 Task: Add Mission Street Tacos Flour Tortillas to the cart.
Action: Mouse moved to (24, 100)
Screenshot: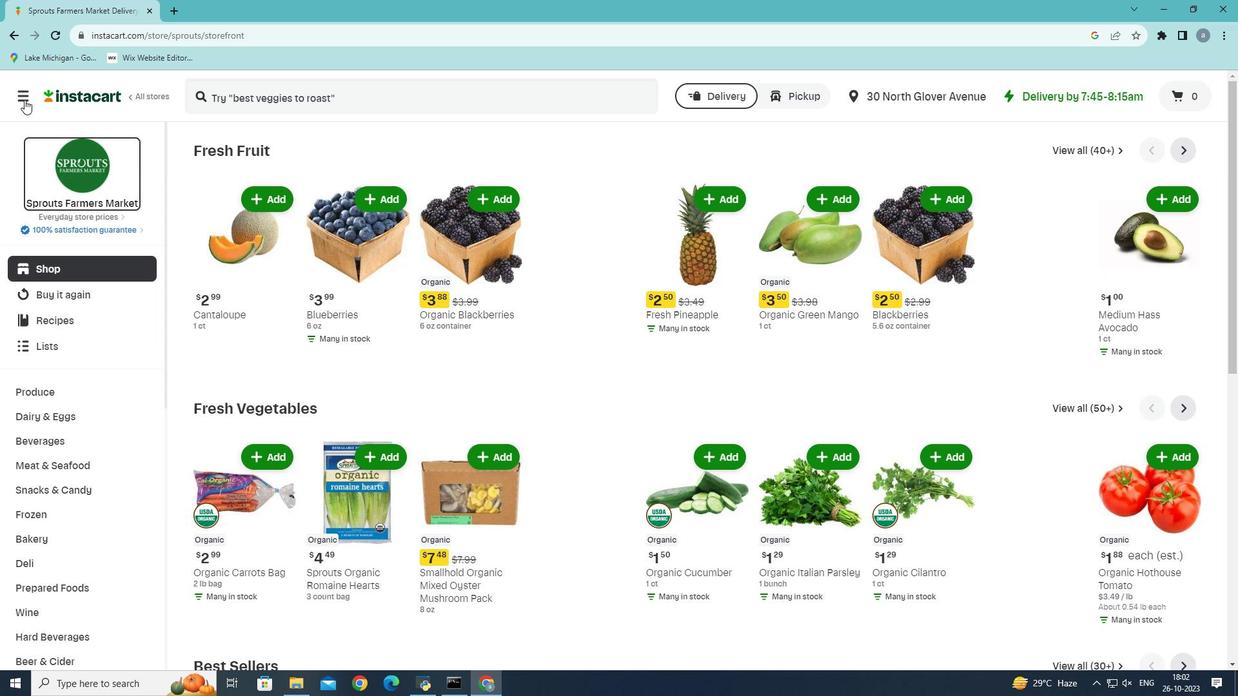 
Action: Mouse pressed left at (24, 100)
Screenshot: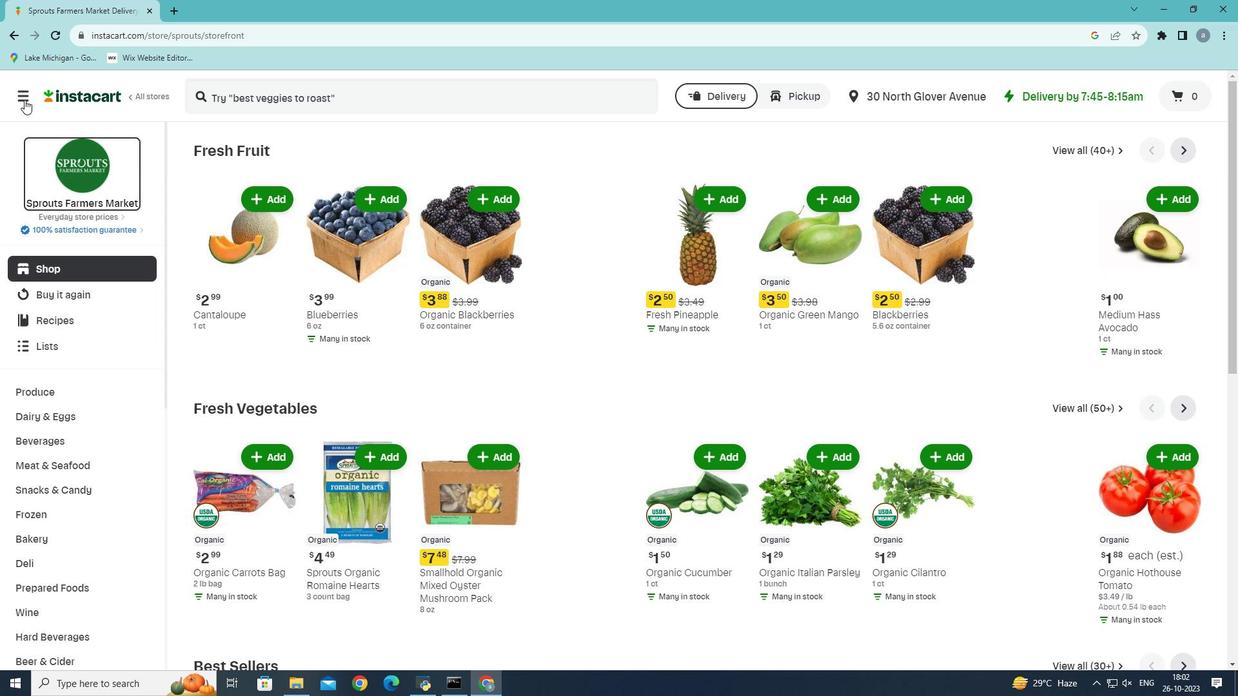 
Action: Mouse moved to (56, 372)
Screenshot: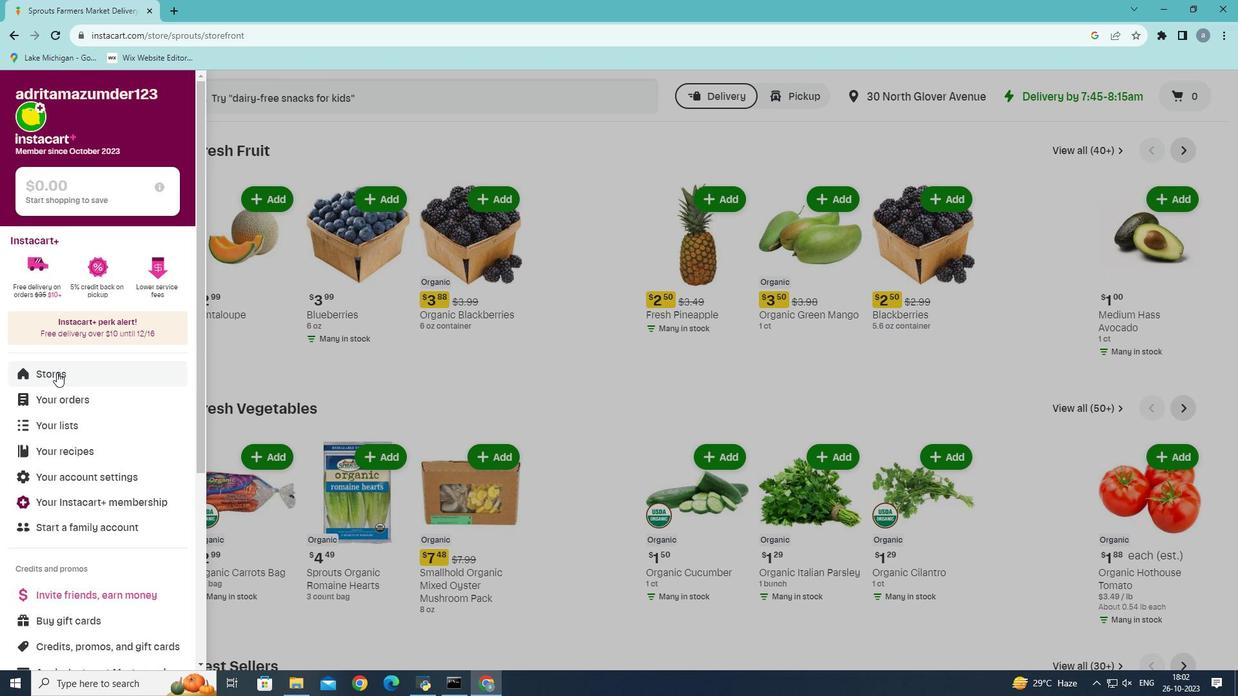 
Action: Mouse pressed left at (56, 372)
Screenshot: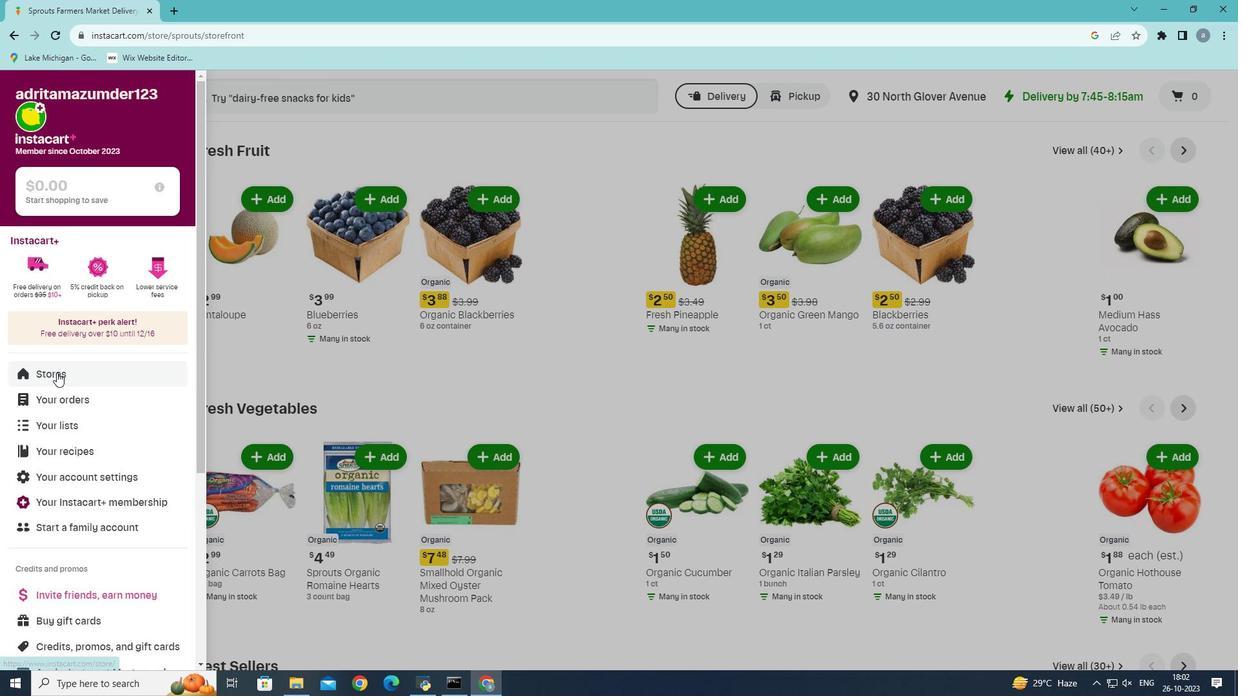 
Action: Mouse moved to (312, 145)
Screenshot: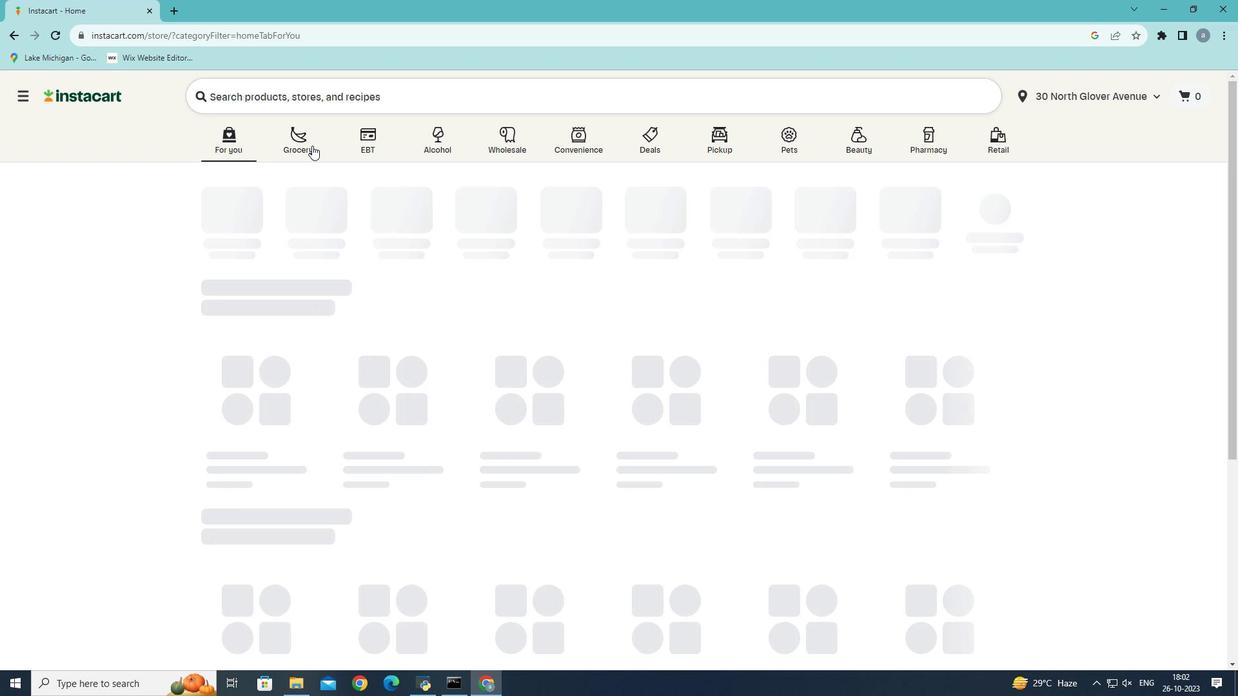 
Action: Mouse pressed left at (312, 145)
Screenshot: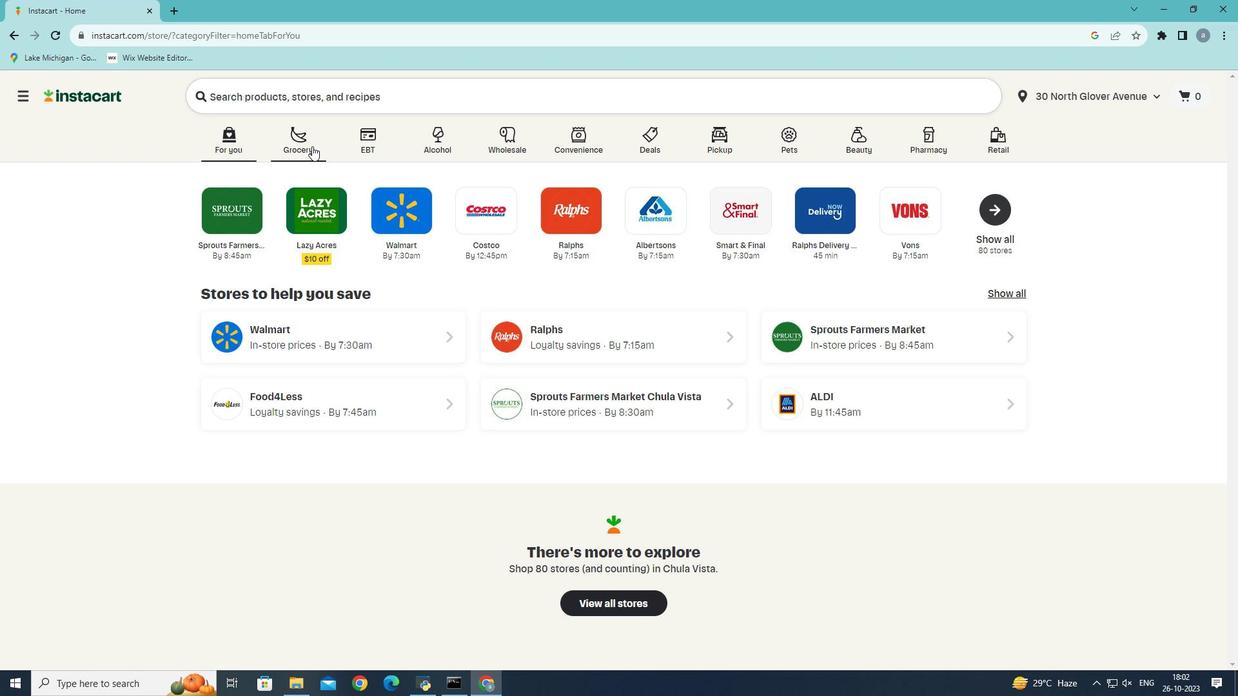 
Action: Mouse moved to (316, 402)
Screenshot: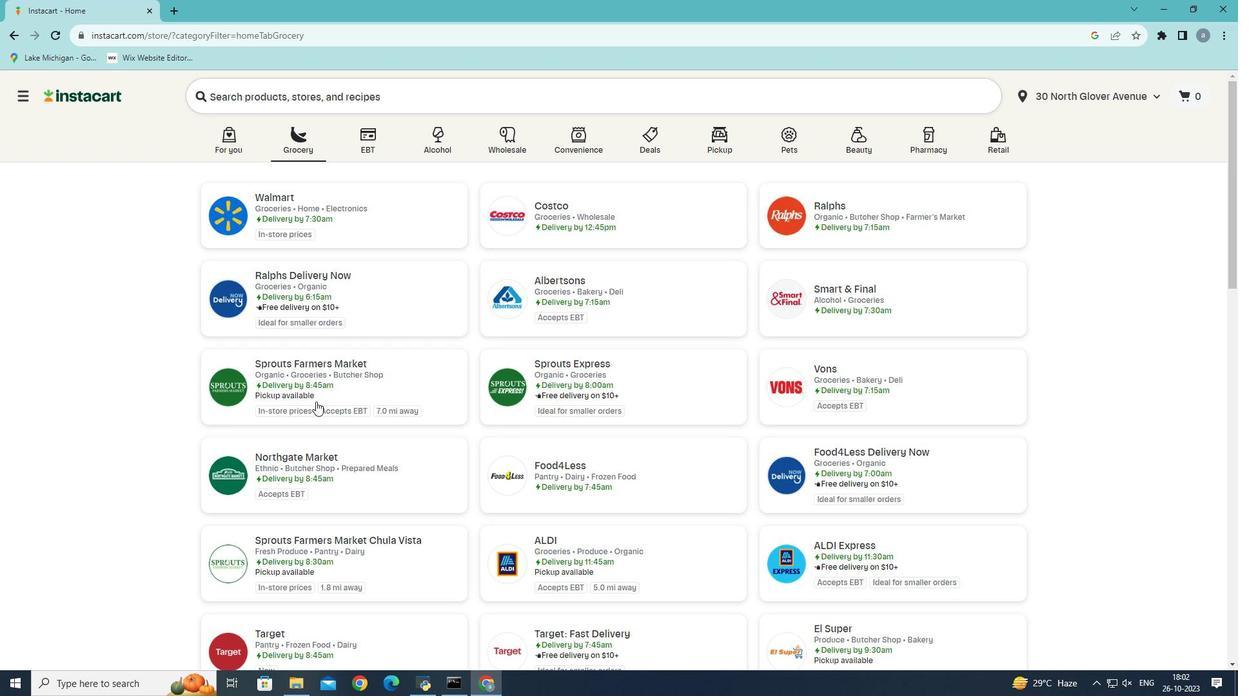 
Action: Mouse pressed left at (316, 402)
Screenshot: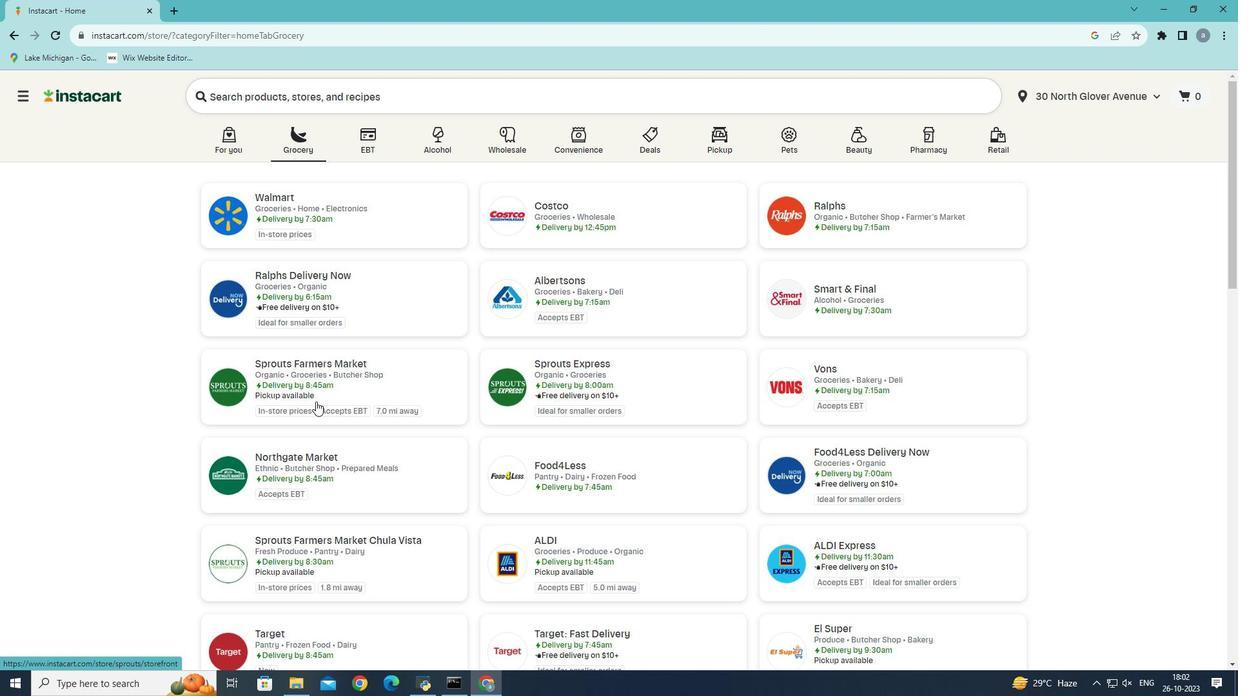 
Action: Mouse pressed left at (316, 402)
Screenshot: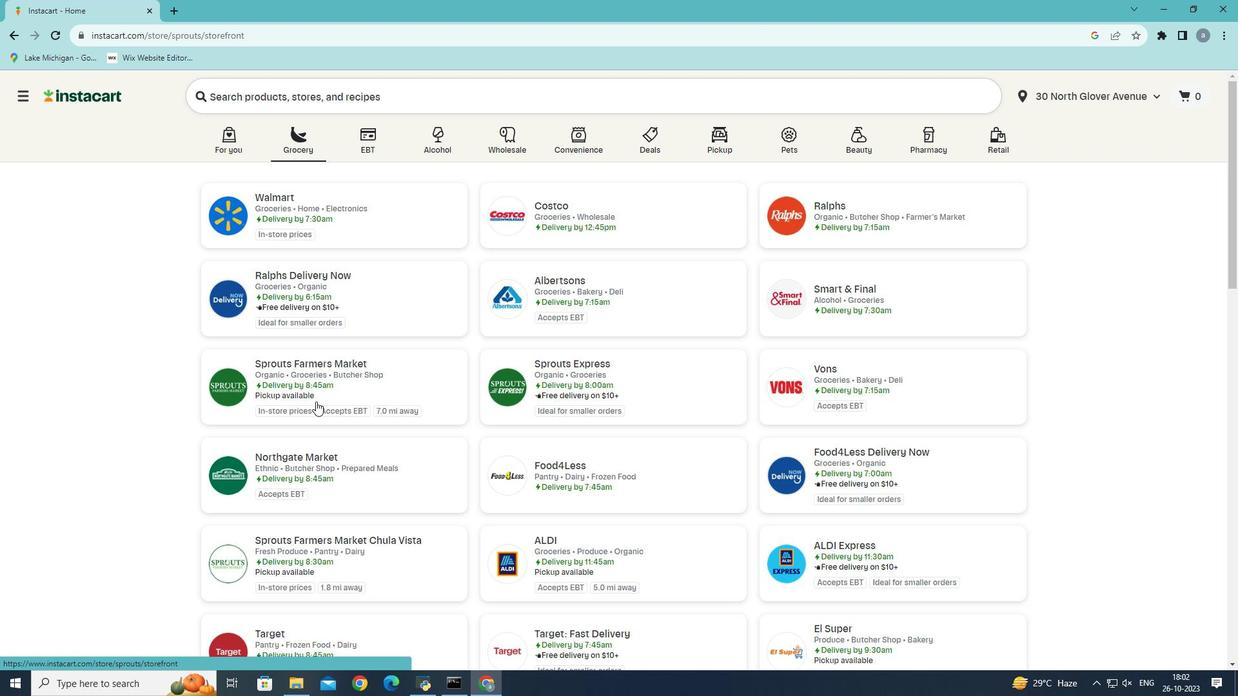 
Action: Mouse moved to (54, 547)
Screenshot: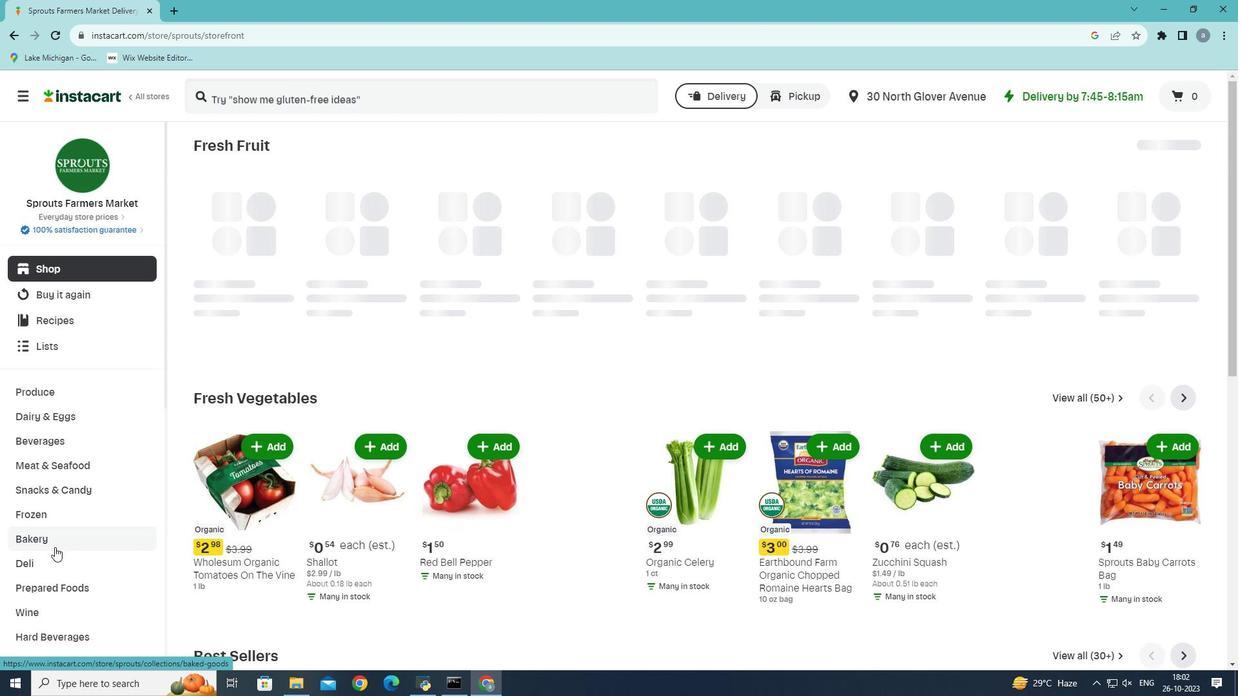 
Action: Mouse pressed left at (54, 547)
Screenshot: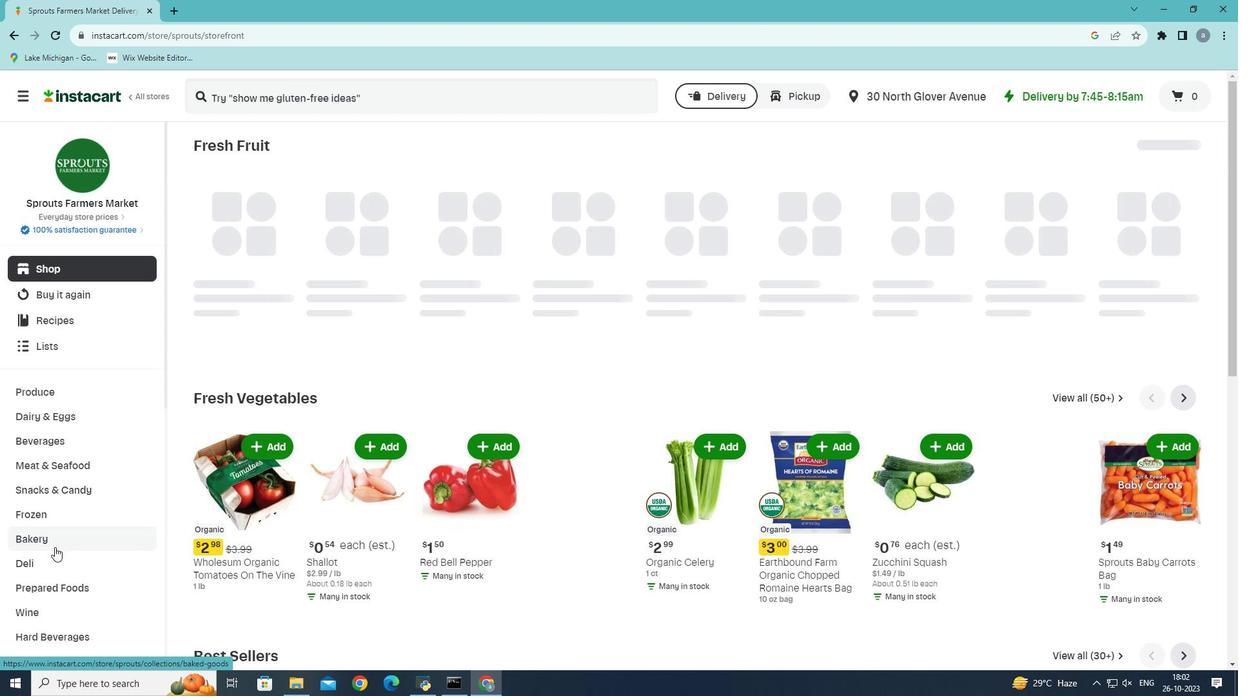 
Action: Mouse pressed left at (54, 547)
Screenshot: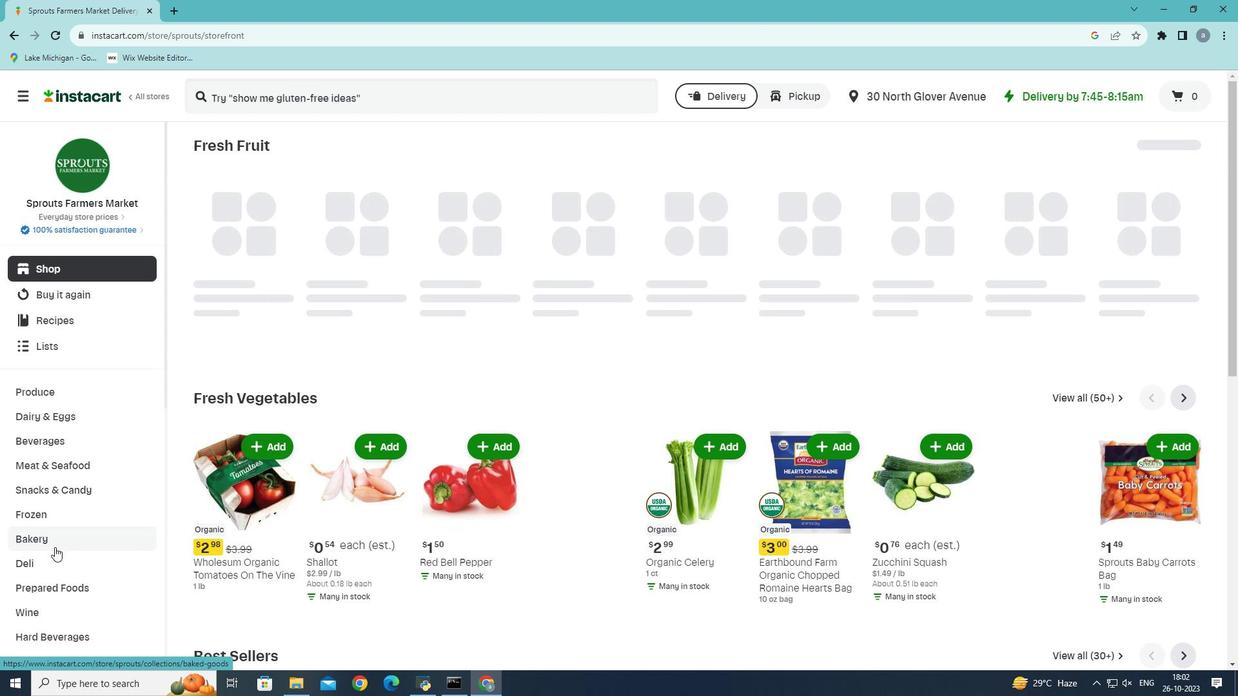 
Action: Mouse moved to (946, 183)
Screenshot: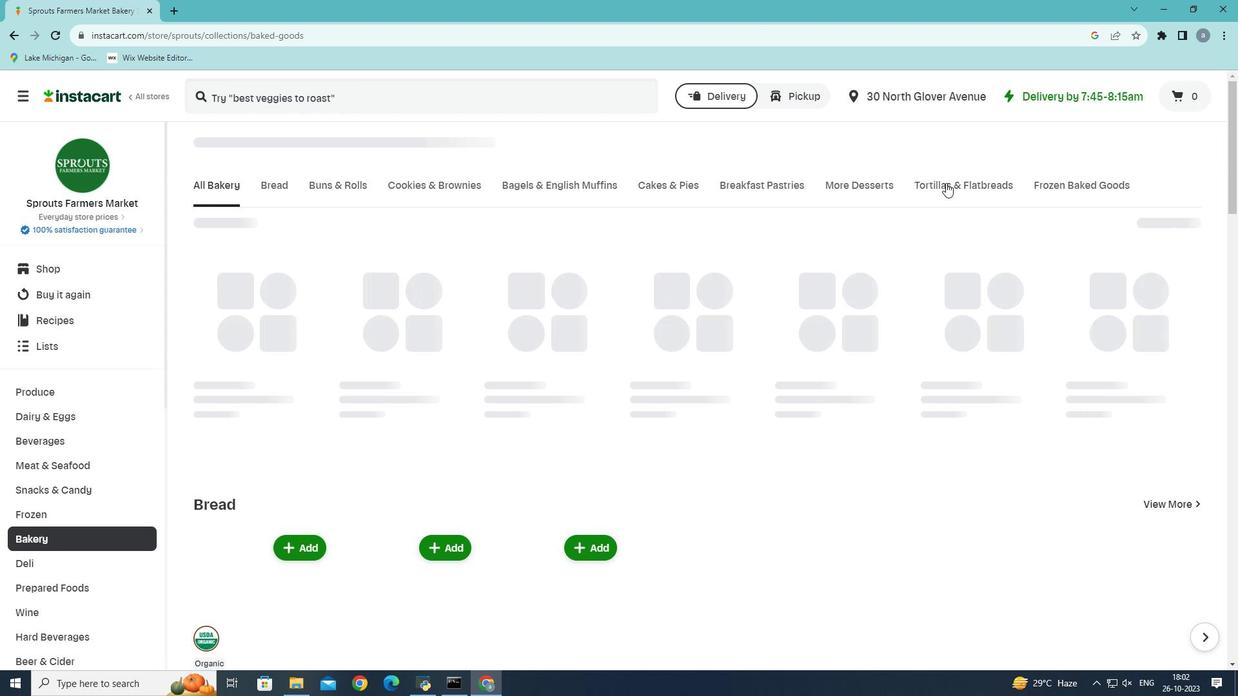 
Action: Mouse pressed left at (946, 183)
Screenshot: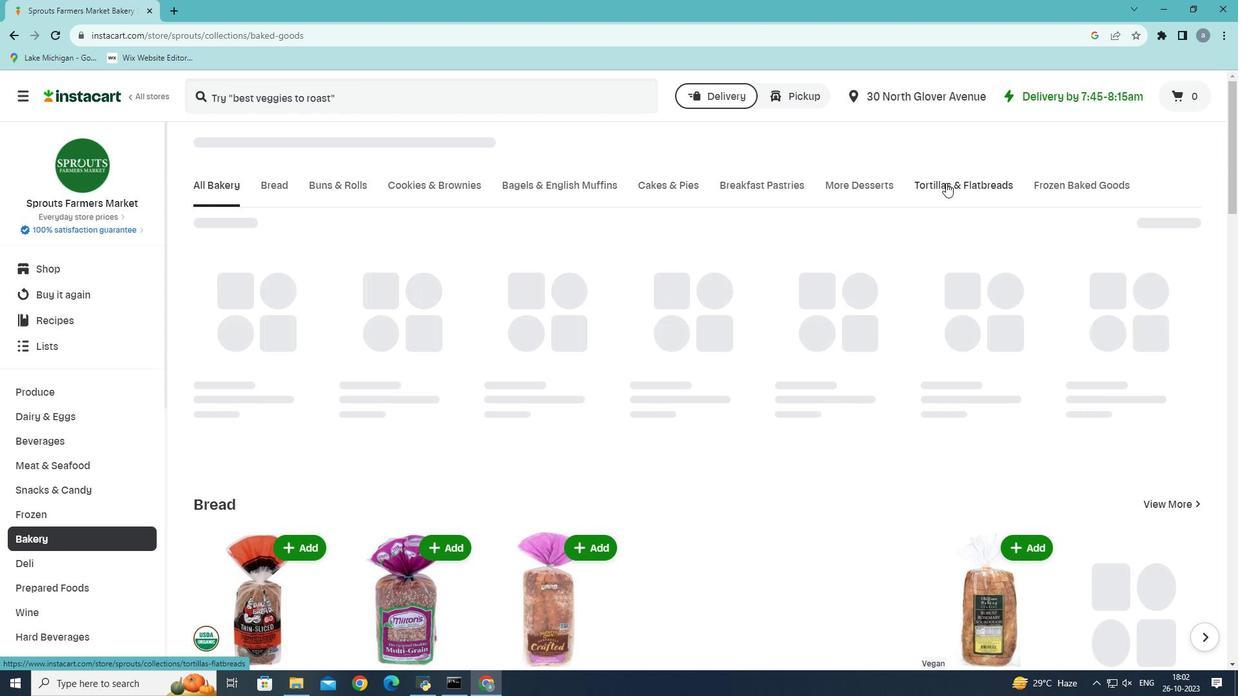 
Action: Mouse moved to (297, 233)
Screenshot: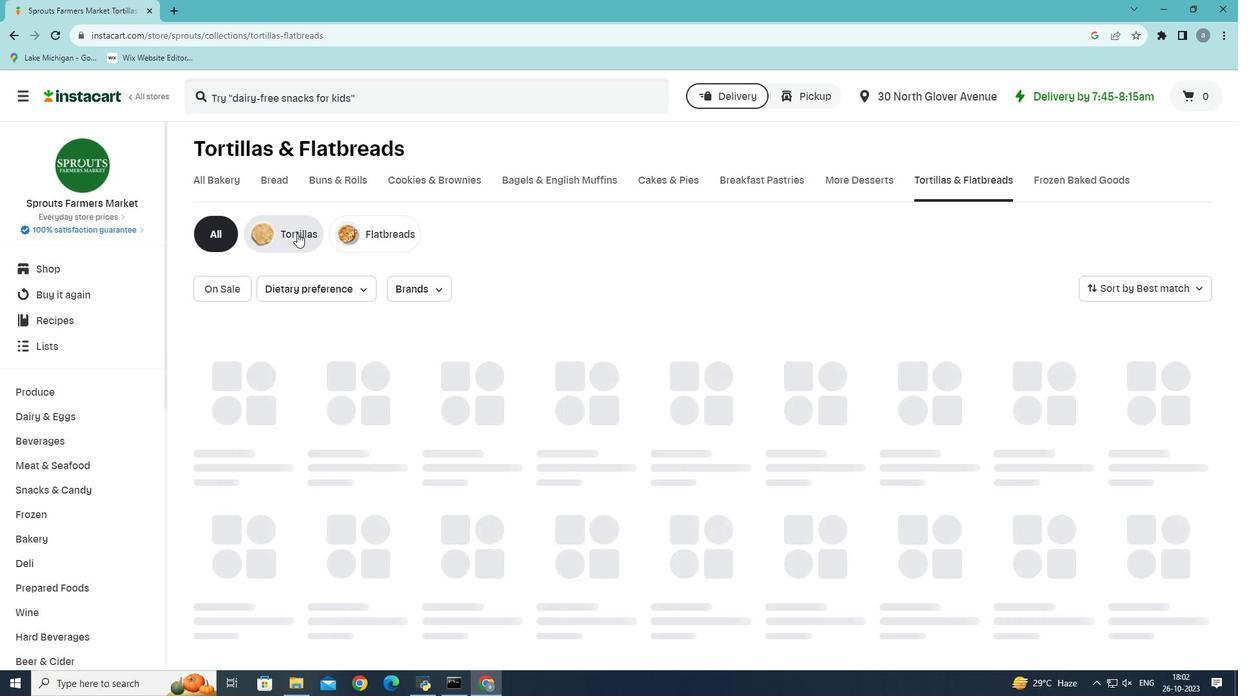 
Action: Mouse pressed left at (297, 233)
Screenshot: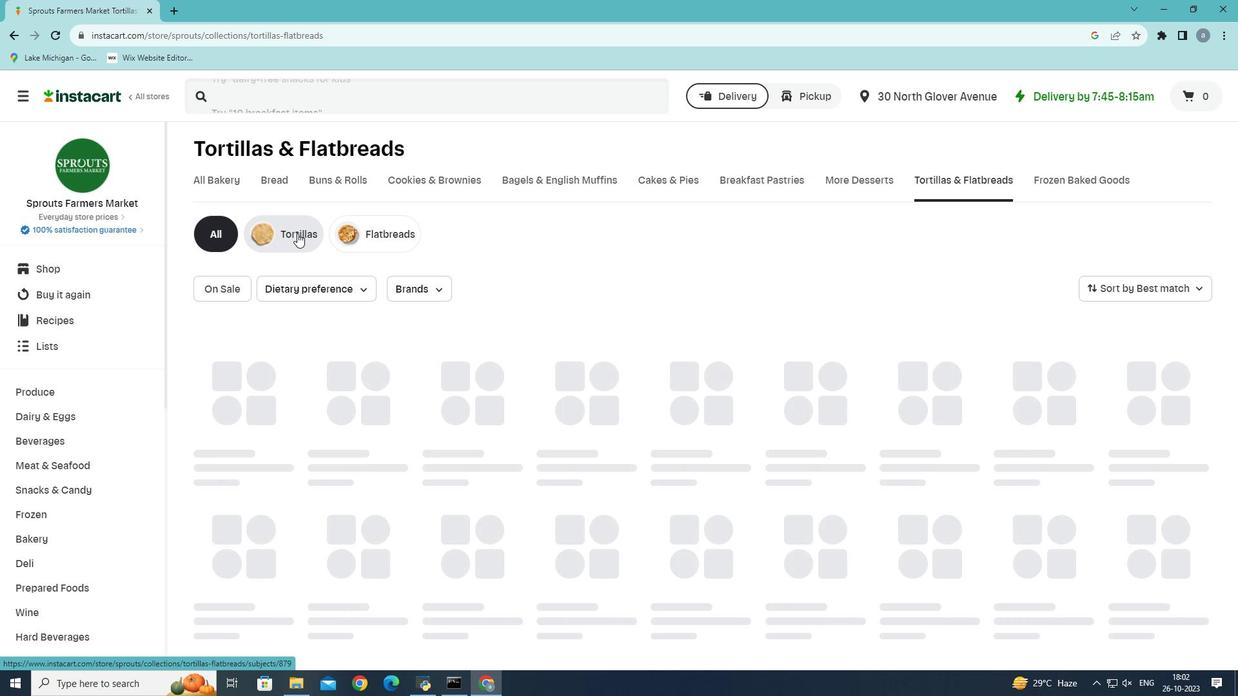 
Action: Mouse moved to (601, 365)
Screenshot: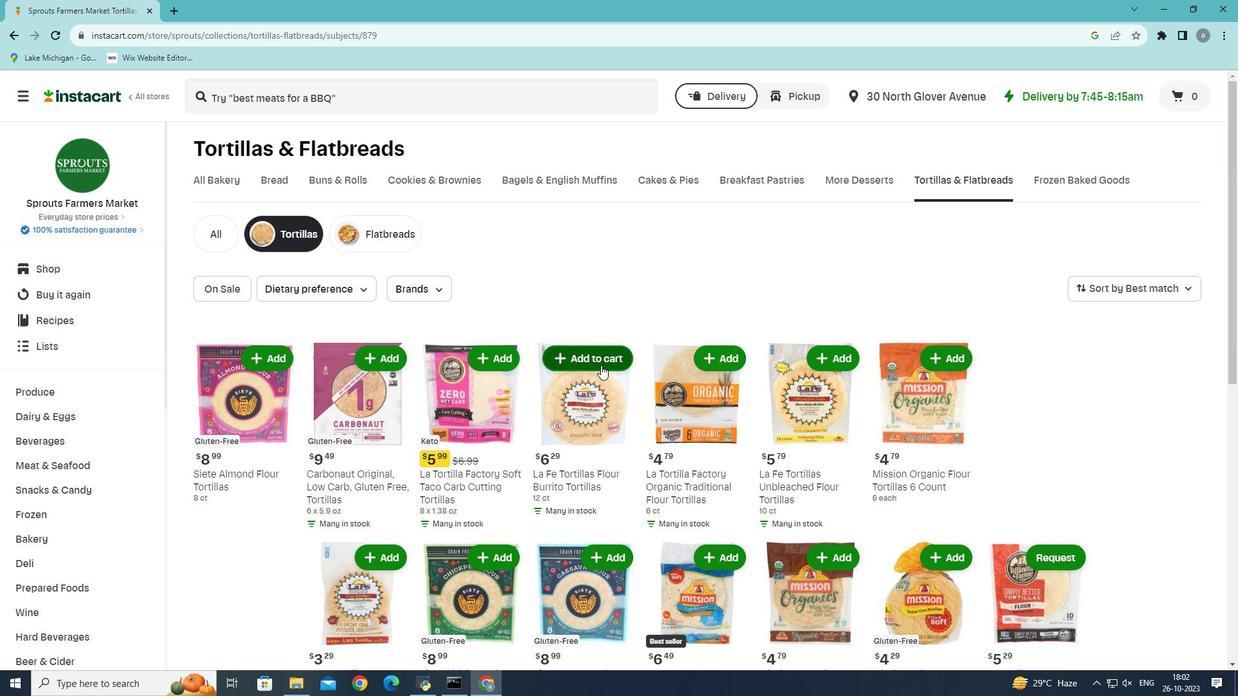 
Action: Mouse scrolled (601, 365) with delta (0, 0)
Screenshot: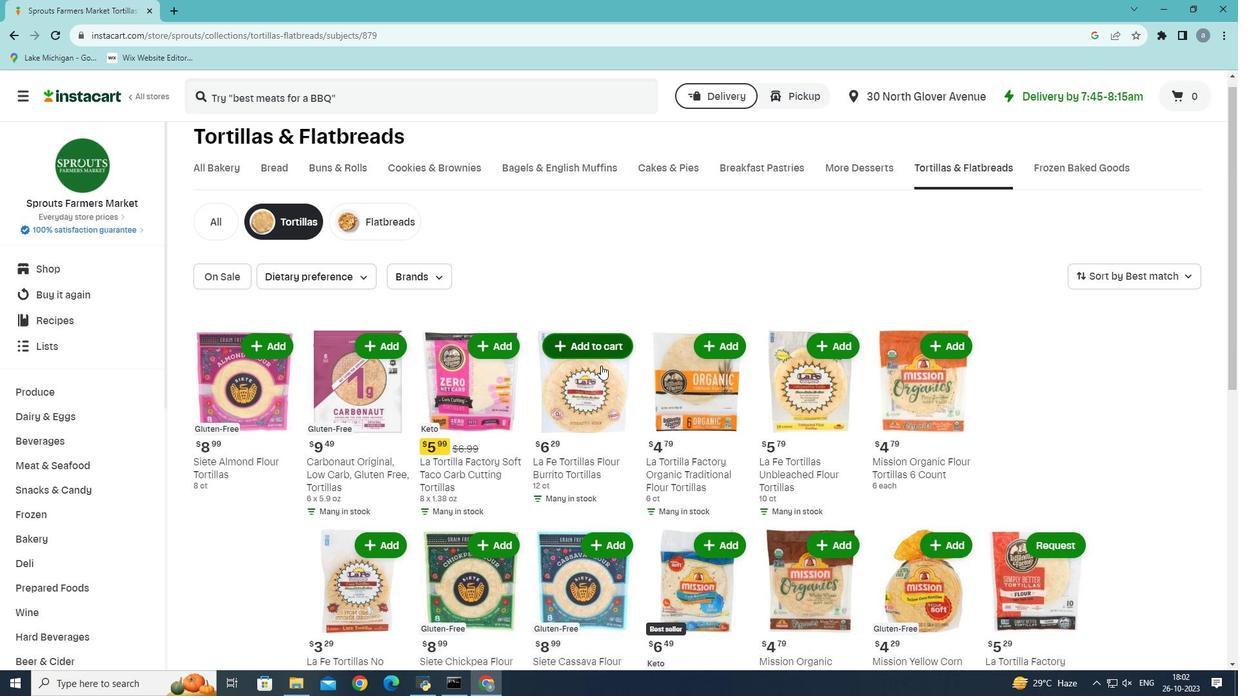 
Action: Mouse scrolled (601, 365) with delta (0, 0)
Screenshot: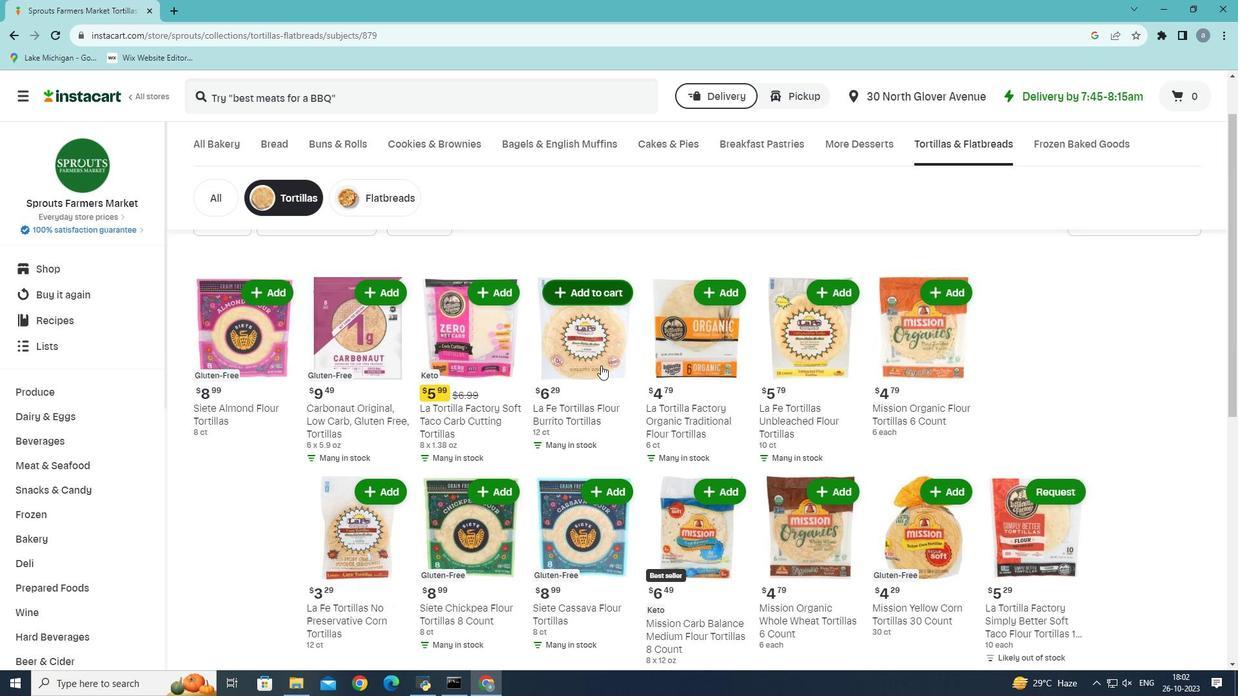 
Action: Mouse moved to (610, 367)
Screenshot: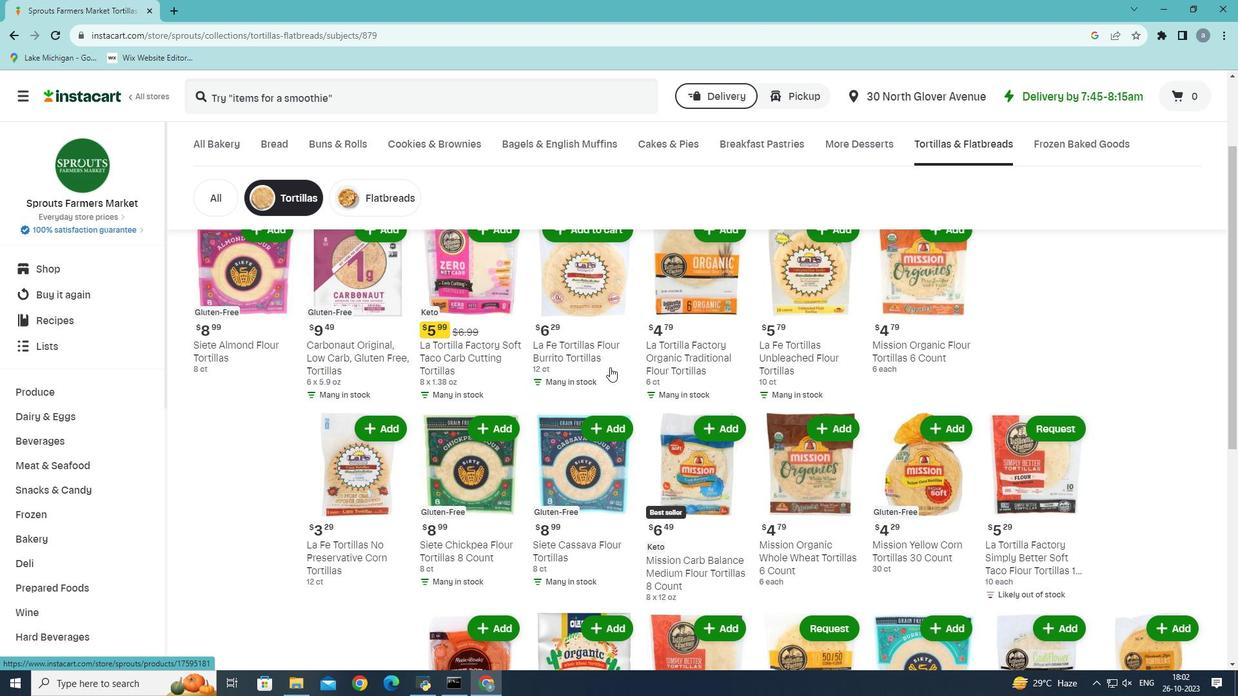 
Action: Mouse scrolled (610, 367) with delta (0, 0)
Screenshot: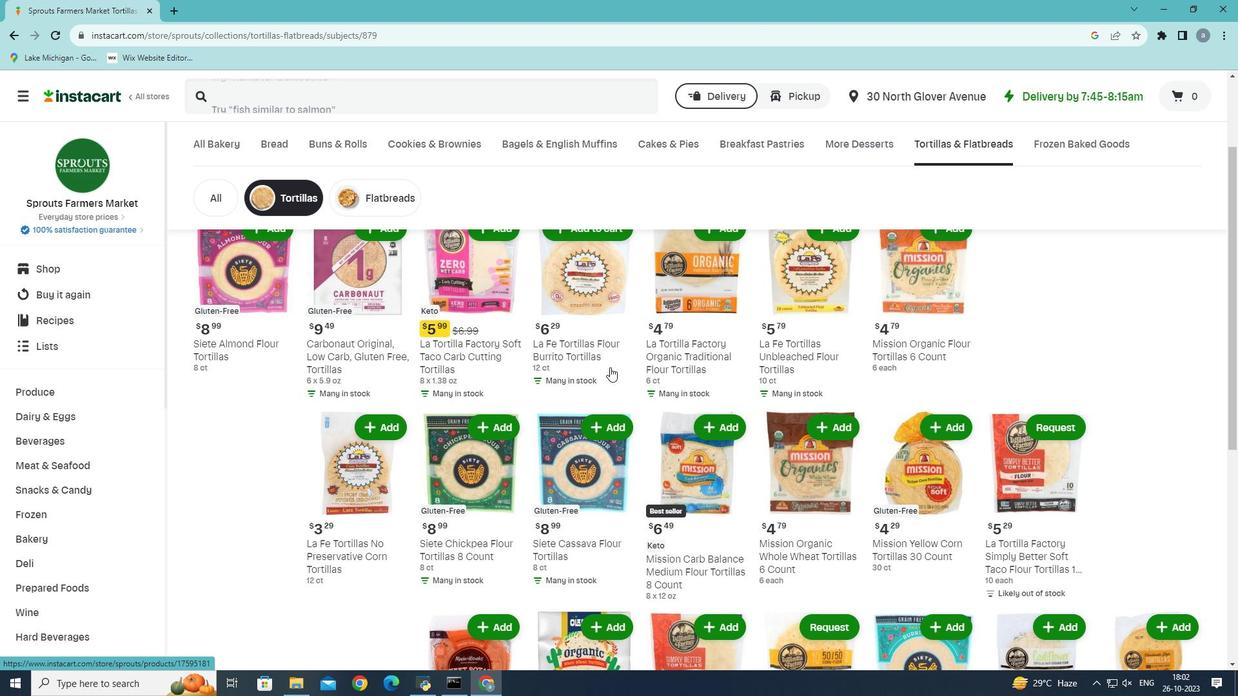 
Action: Mouse moved to (611, 367)
Screenshot: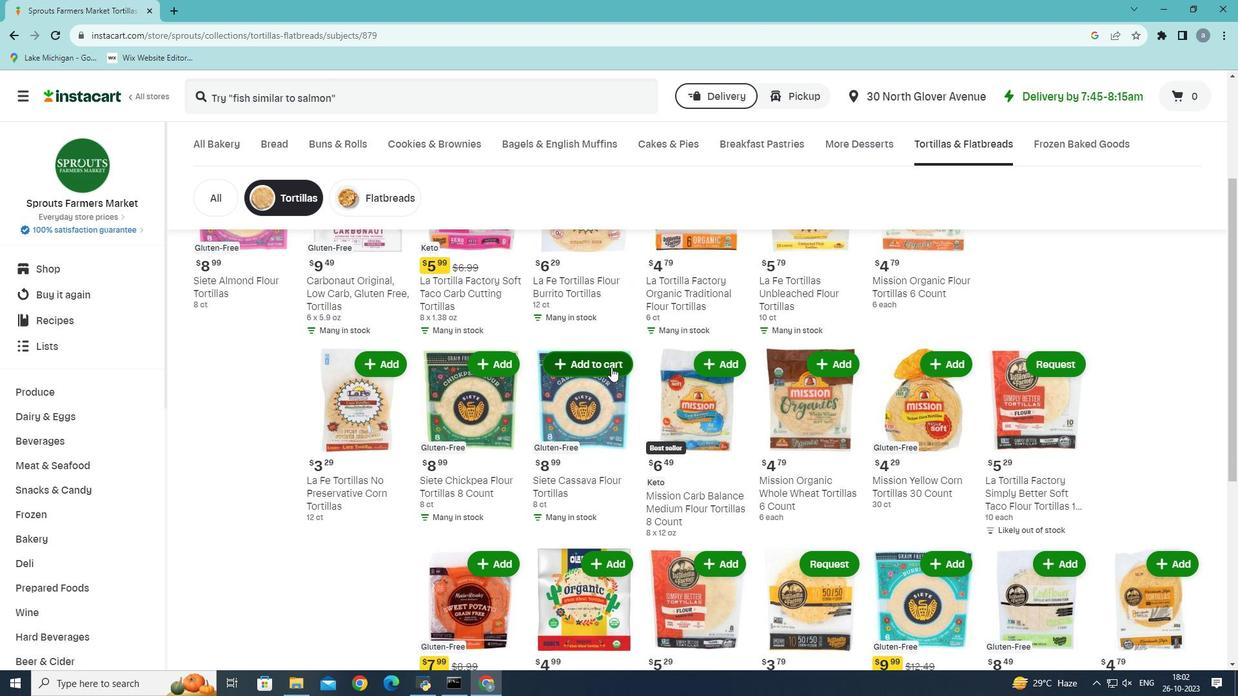 
Action: Mouse scrolled (611, 367) with delta (0, 0)
Screenshot: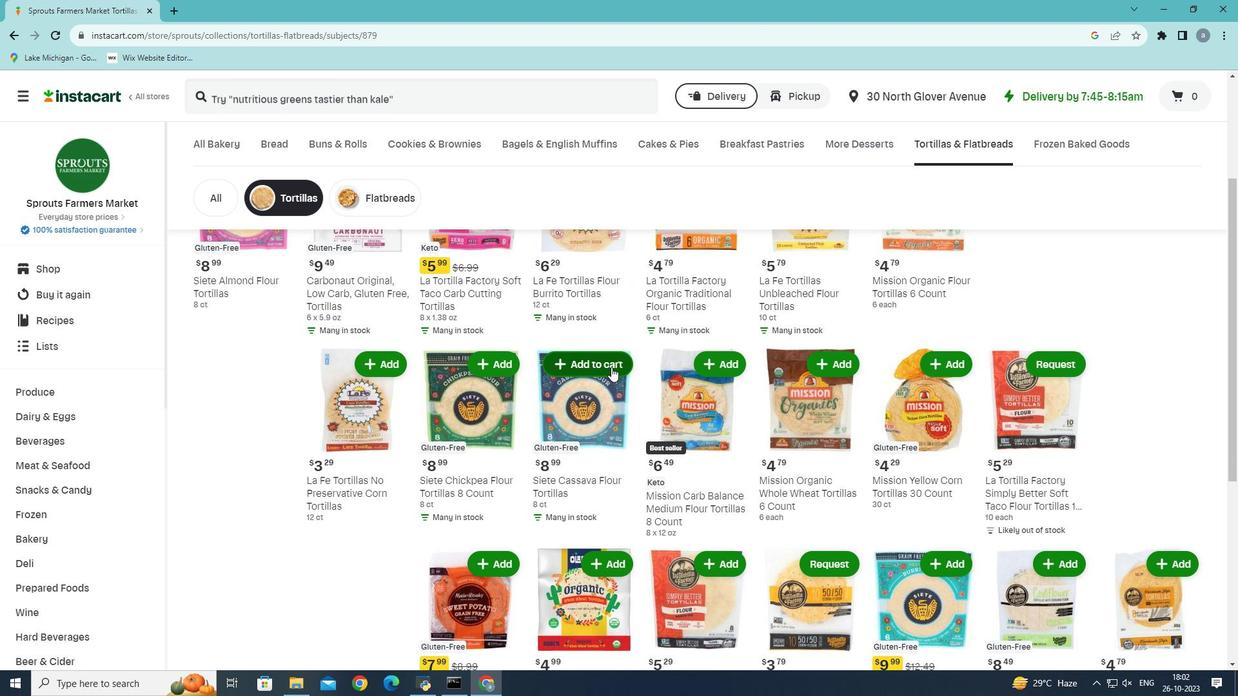 
Action: Mouse scrolled (611, 367) with delta (0, 0)
Screenshot: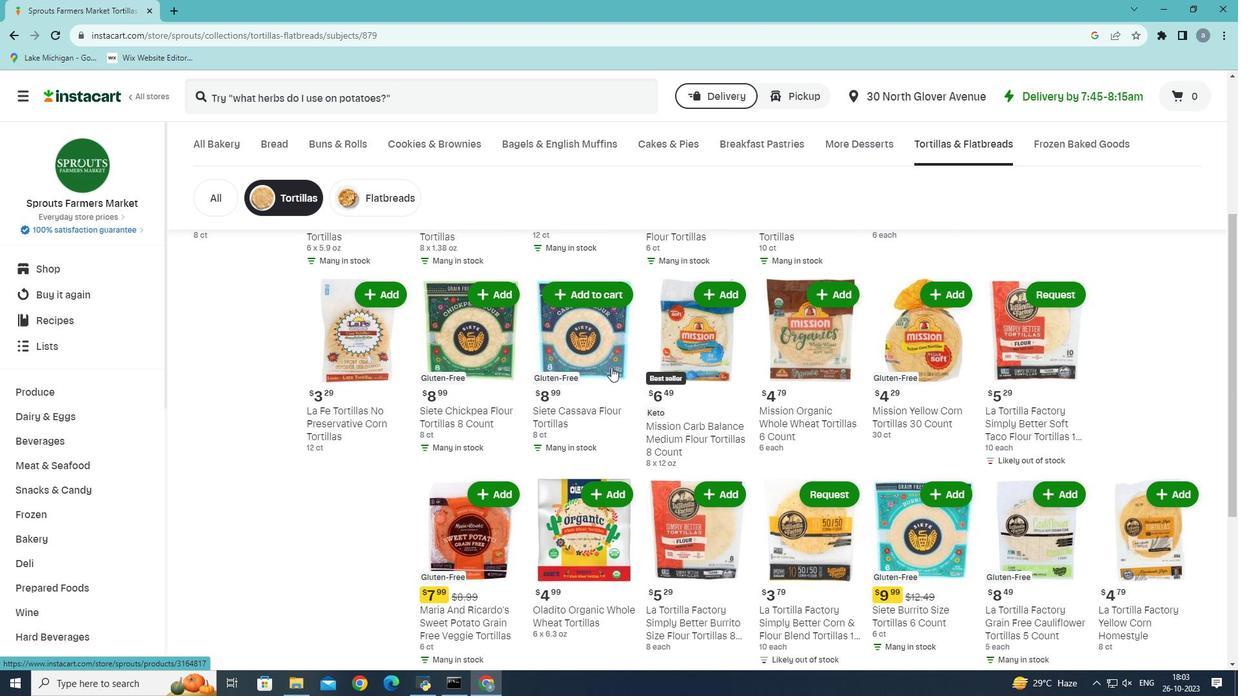 
Action: Mouse moved to (612, 367)
Screenshot: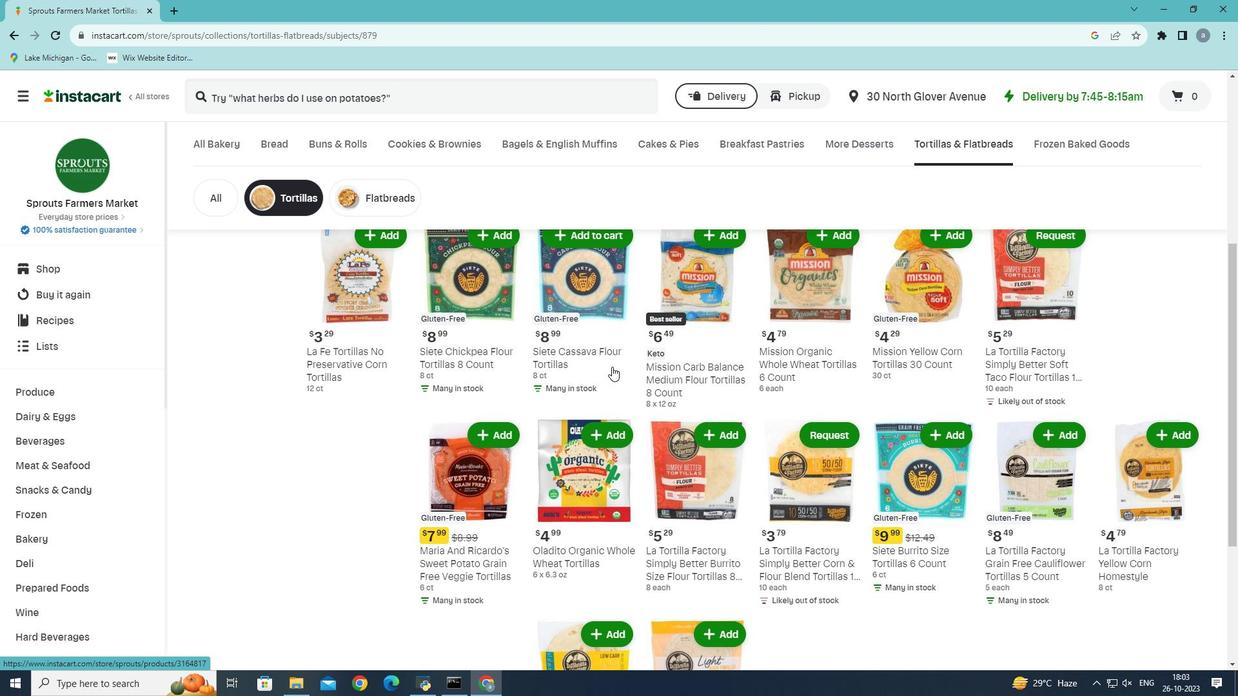 
Action: Mouse scrolled (612, 366) with delta (0, 0)
Screenshot: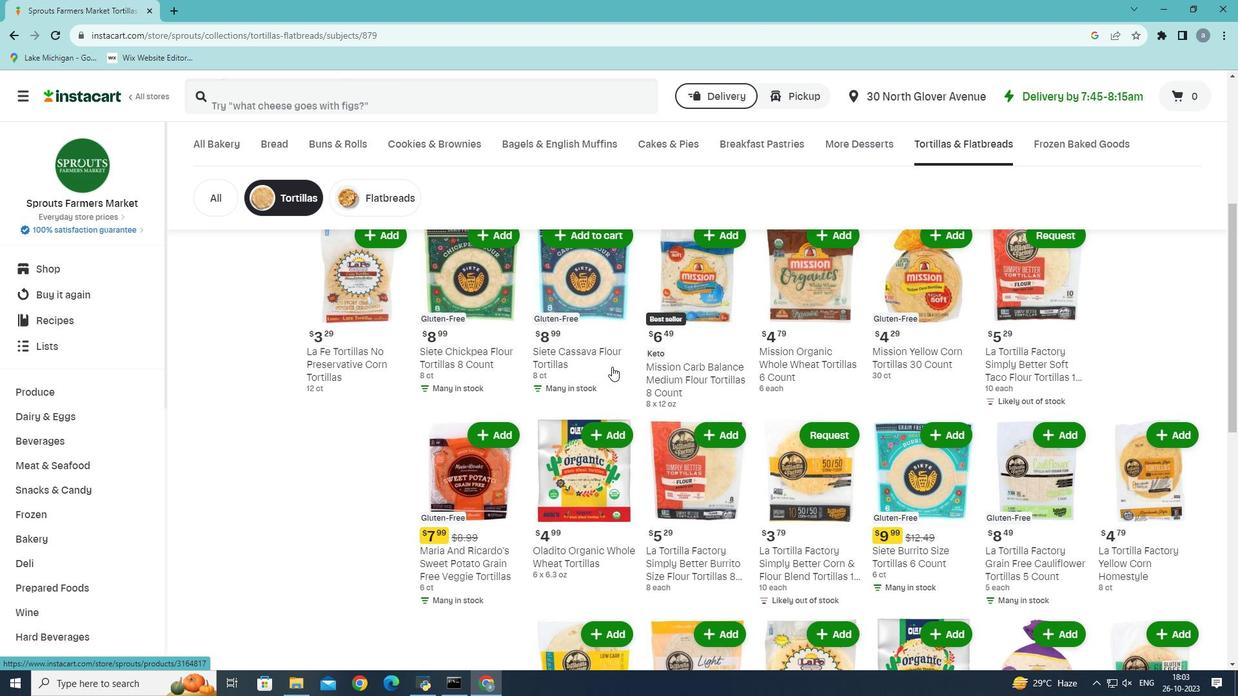 
Action: Mouse scrolled (612, 366) with delta (0, 0)
Screenshot: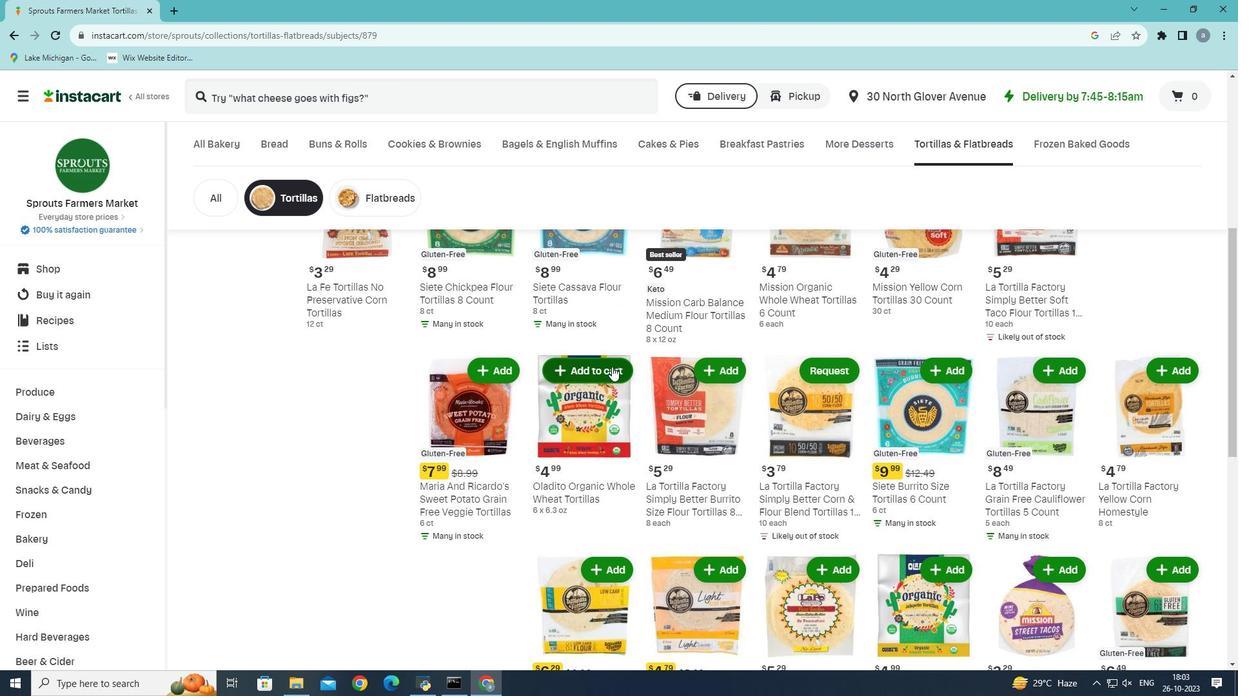 
Action: Mouse scrolled (612, 366) with delta (0, 0)
Screenshot: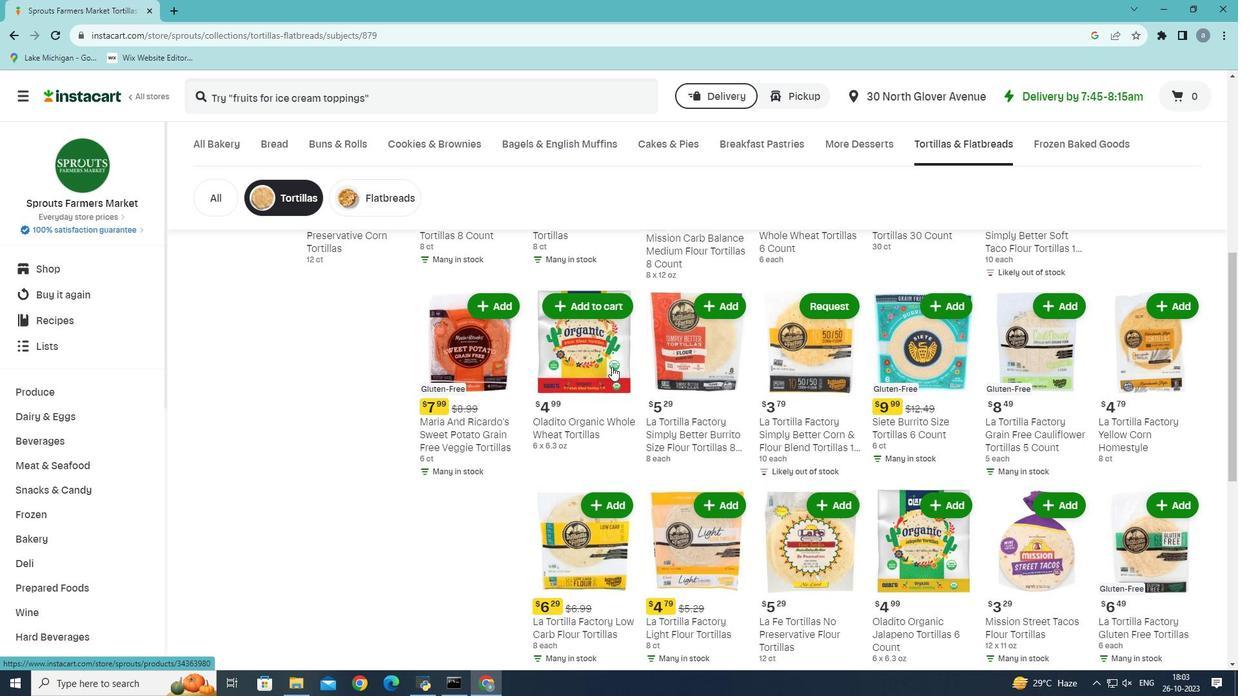 
Action: Mouse scrolled (612, 366) with delta (0, 0)
Screenshot: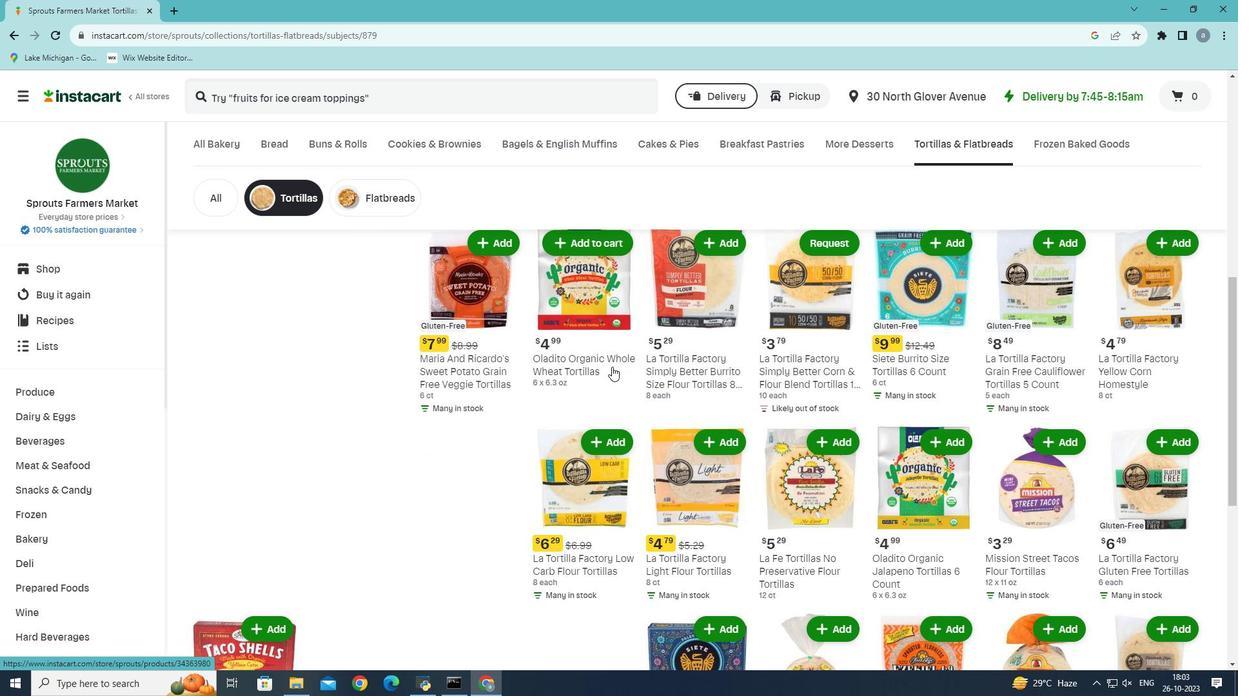 
Action: Mouse moved to (613, 365)
Screenshot: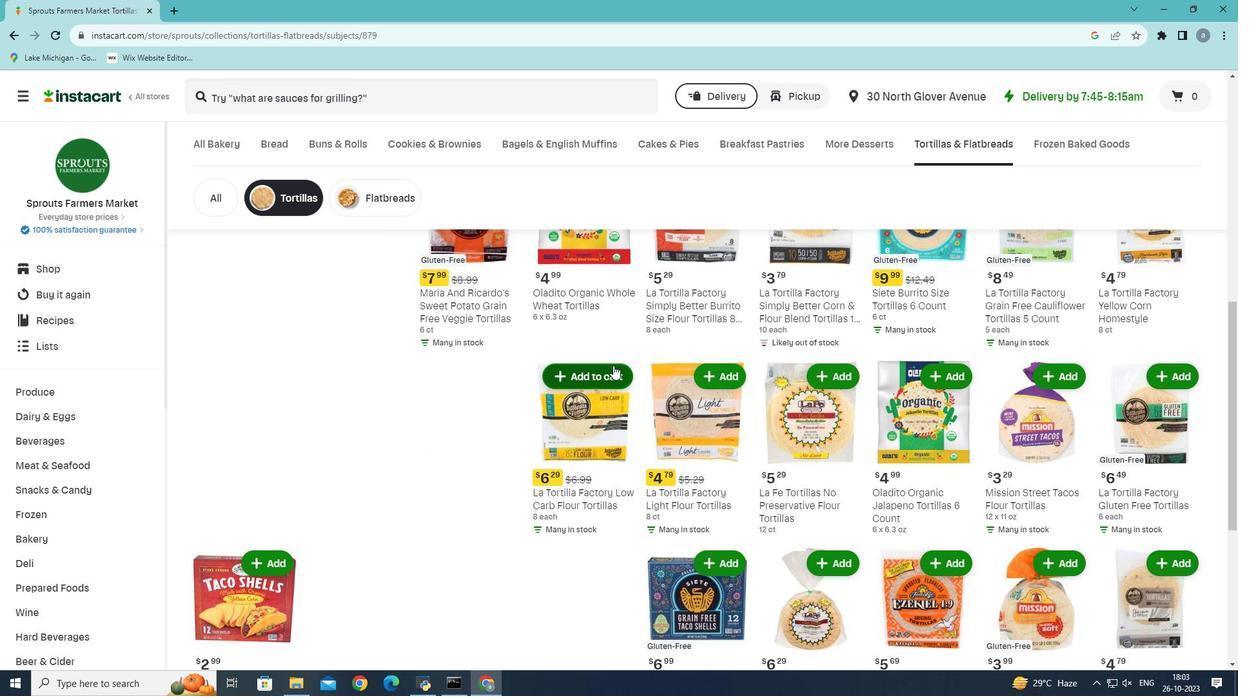 
Action: Mouse scrolled (613, 365) with delta (0, 0)
Screenshot: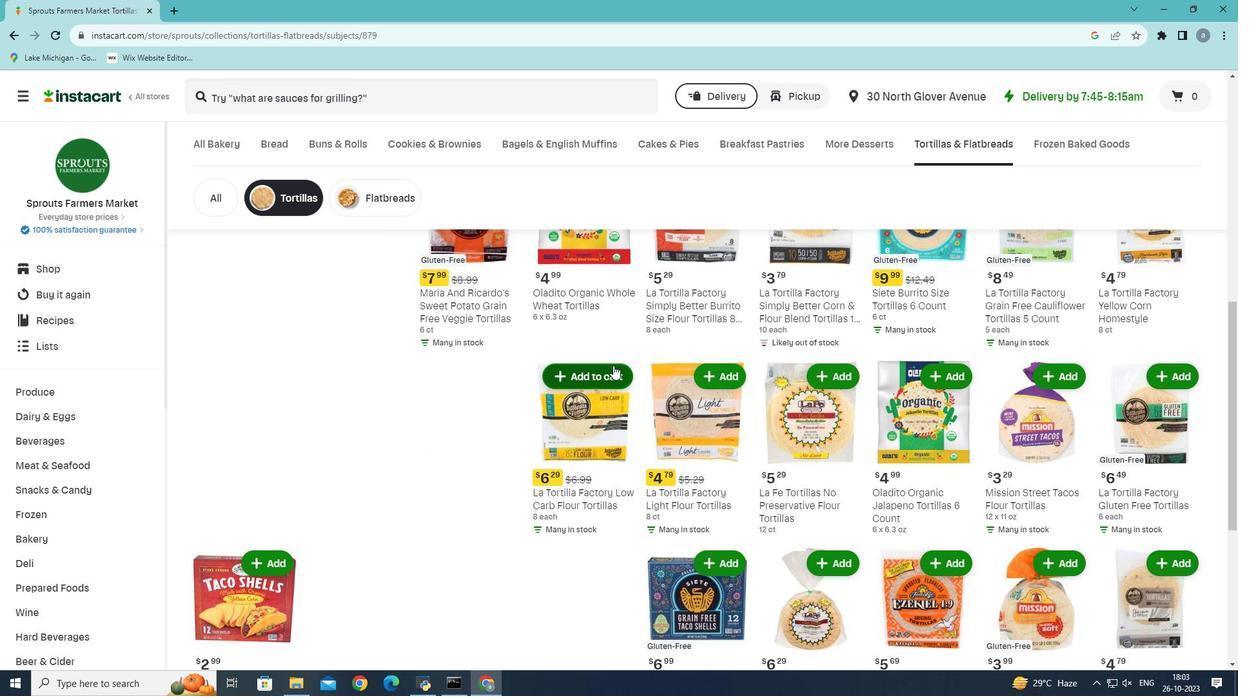 
Action: Mouse moved to (1044, 311)
Screenshot: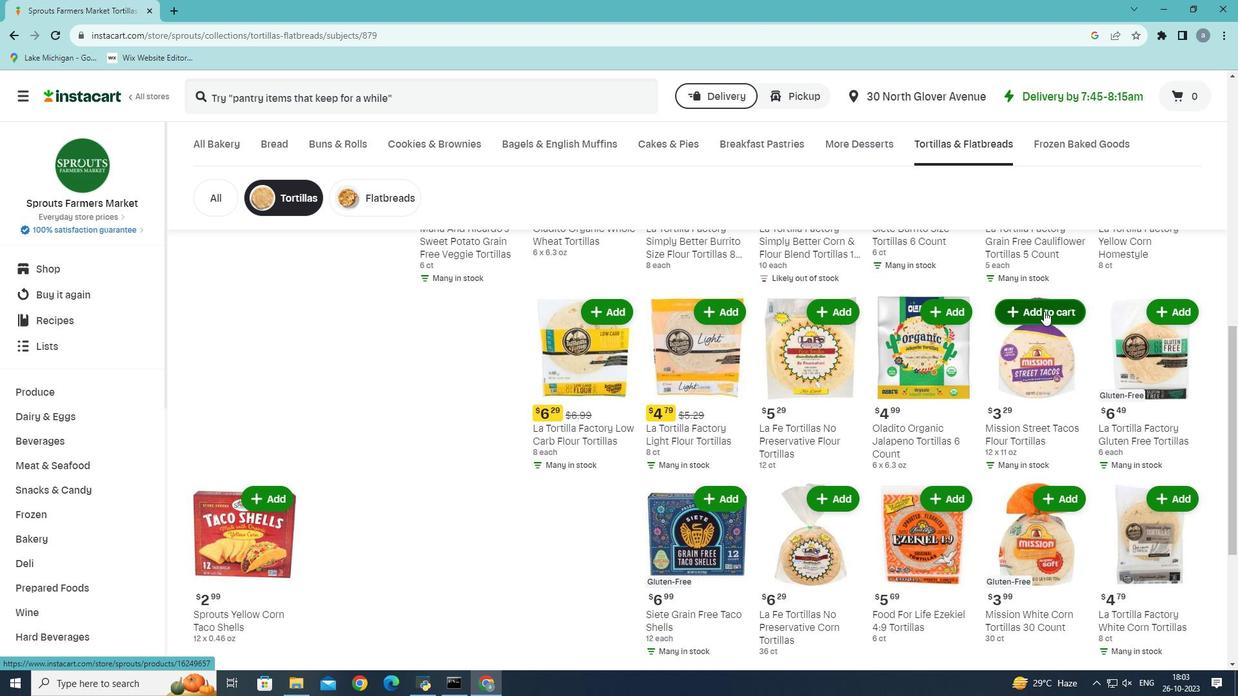 
Action: Mouse pressed left at (1044, 311)
Screenshot: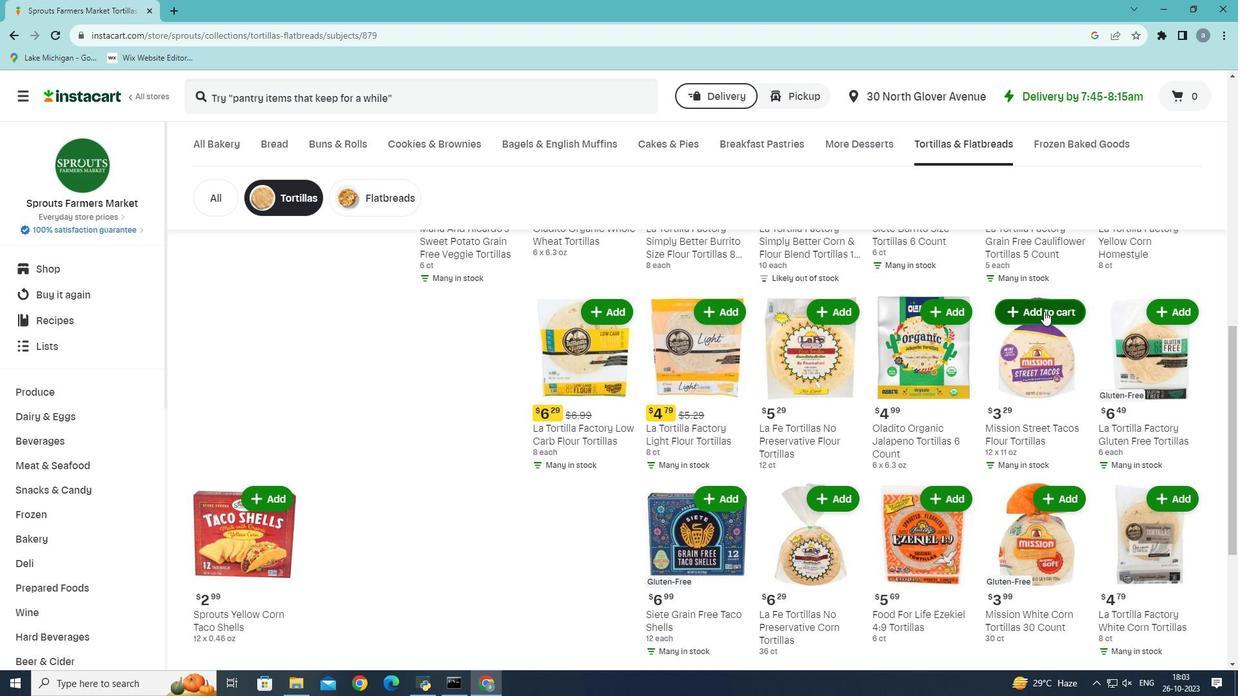 
